 Task: Add a condition where "Channel Is not Get Satisfaction" in unsolved tickets in your groups.
Action: Mouse moved to (102, 374)
Screenshot: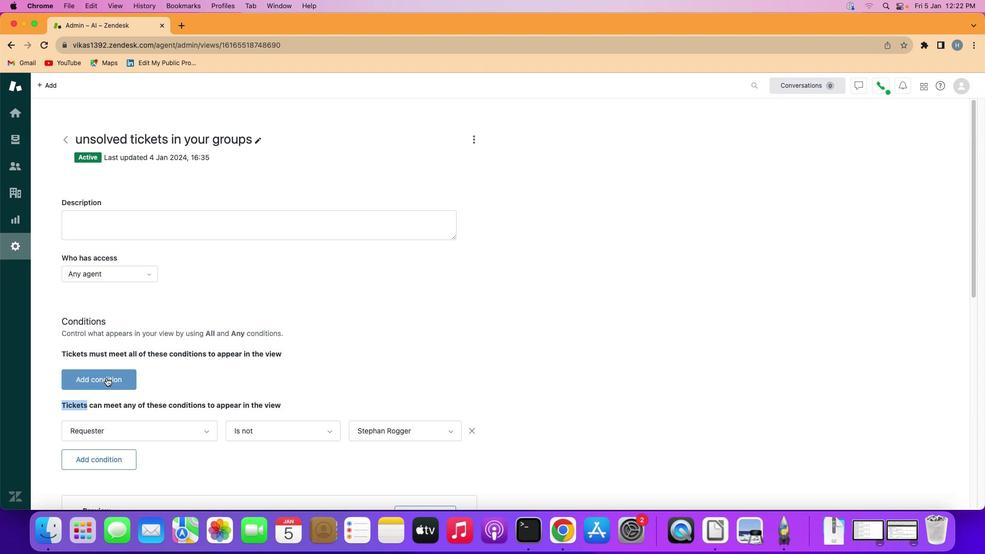 
Action: Mouse pressed left at (102, 374)
Screenshot: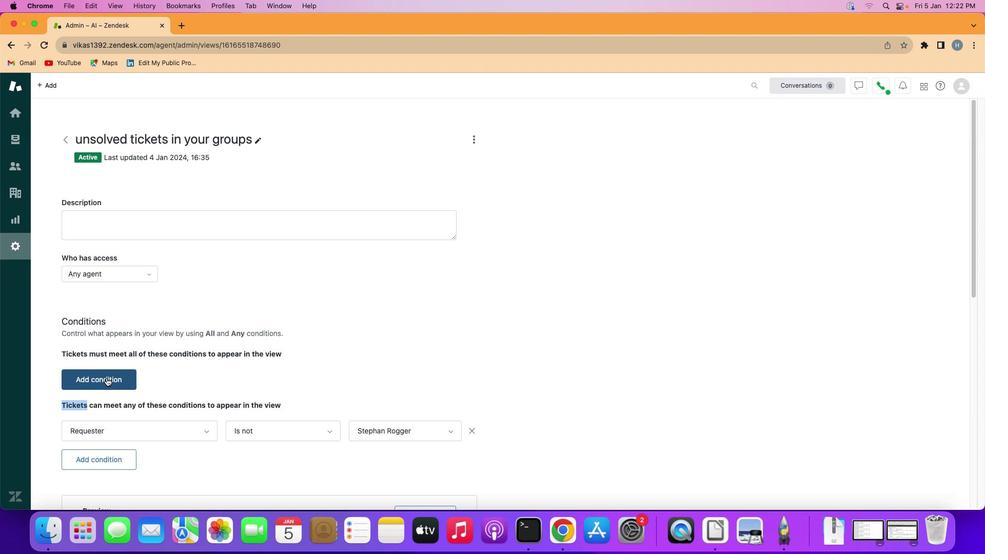 
Action: Mouse moved to (125, 372)
Screenshot: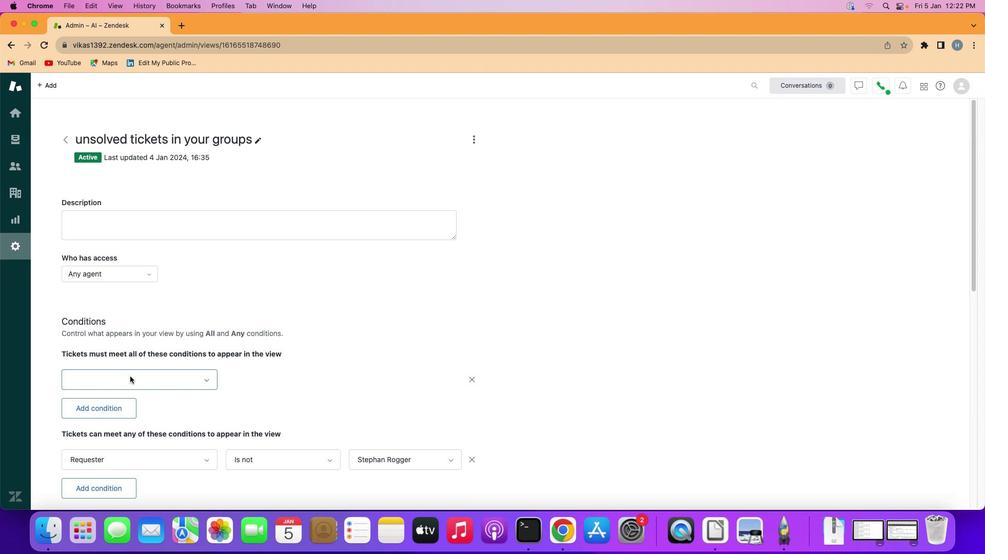 
Action: Mouse pressed left at (125, 372)
Screenshot: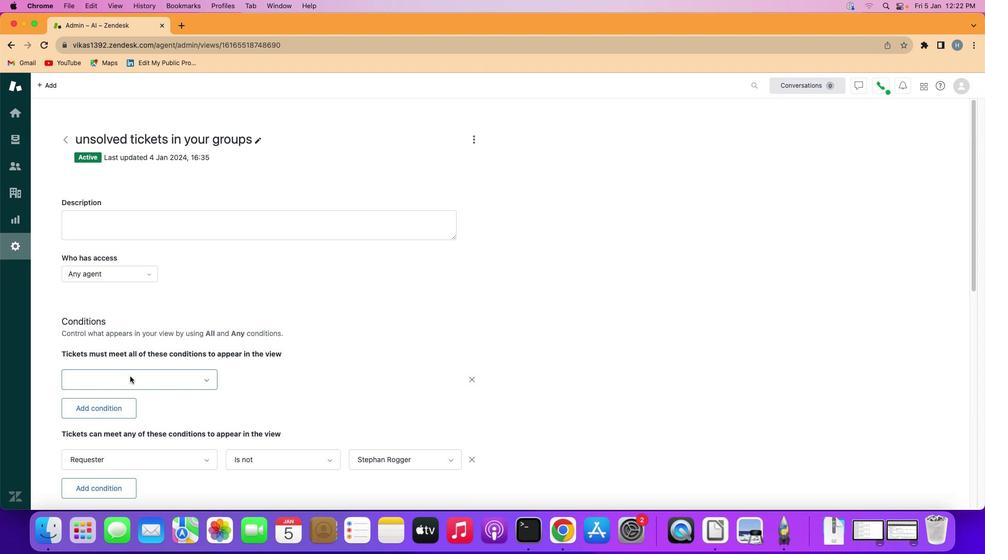 
Action: Mouse moved to (140, 282)
Screenshot: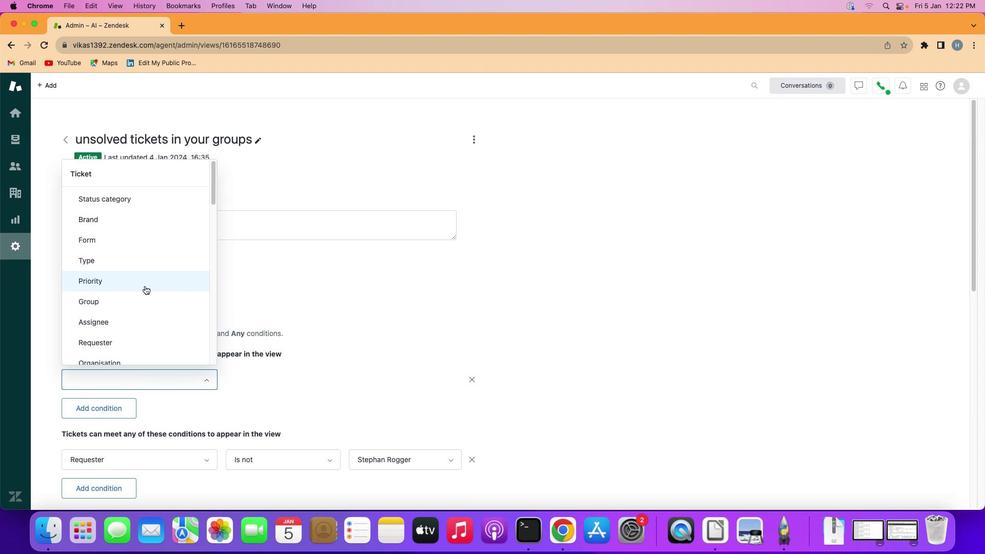 
Action: Mouse scrolled (140, 282) with delta (-3, -4)
Screenshot: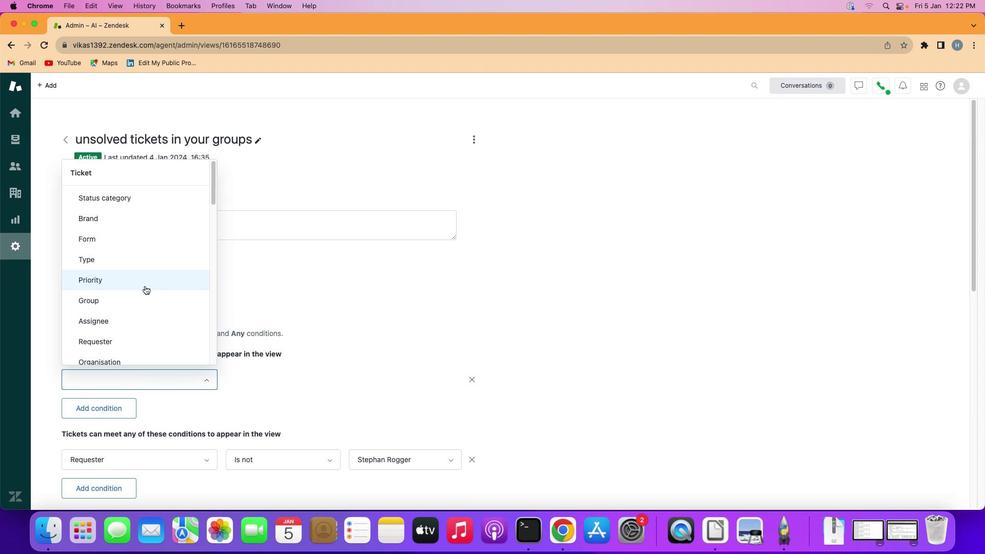 
Action: Mouse scrolled (140, 282) with delta (-3, -4)
Screenshot: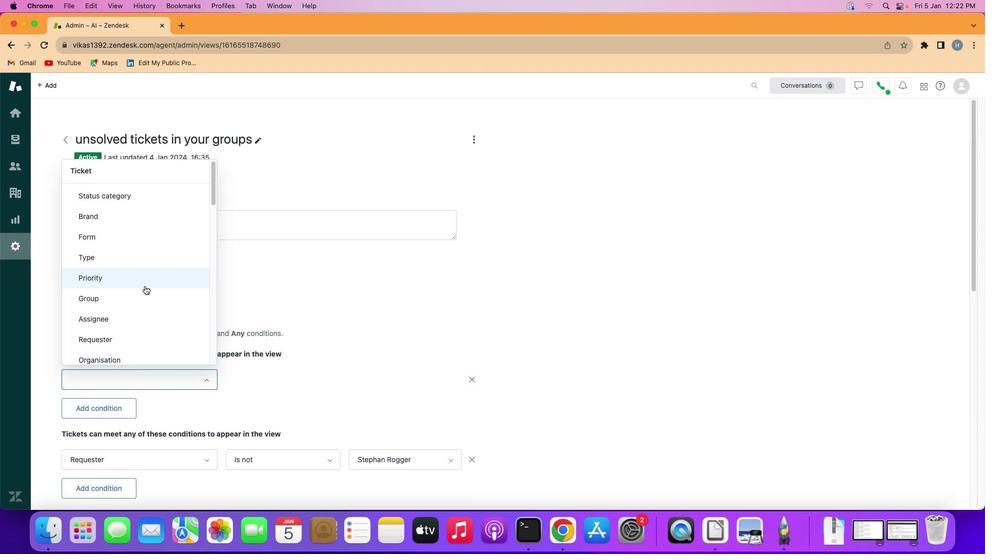 
Action: Mouse scrolled (140, 282) with delta (-3, -4)
Screenshot: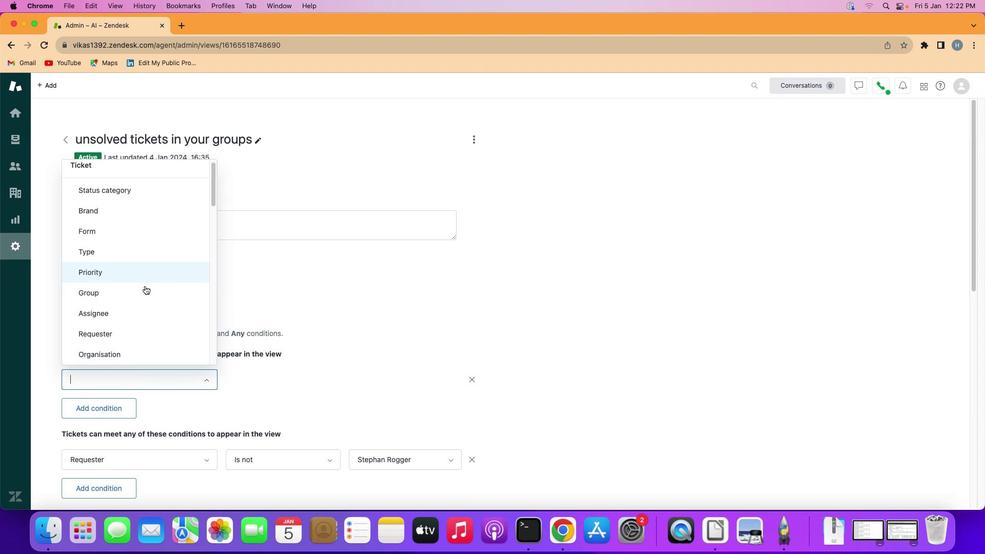 
Action: Mouse scrolled (140, 282) with delta (-3, -4)
Screenshot: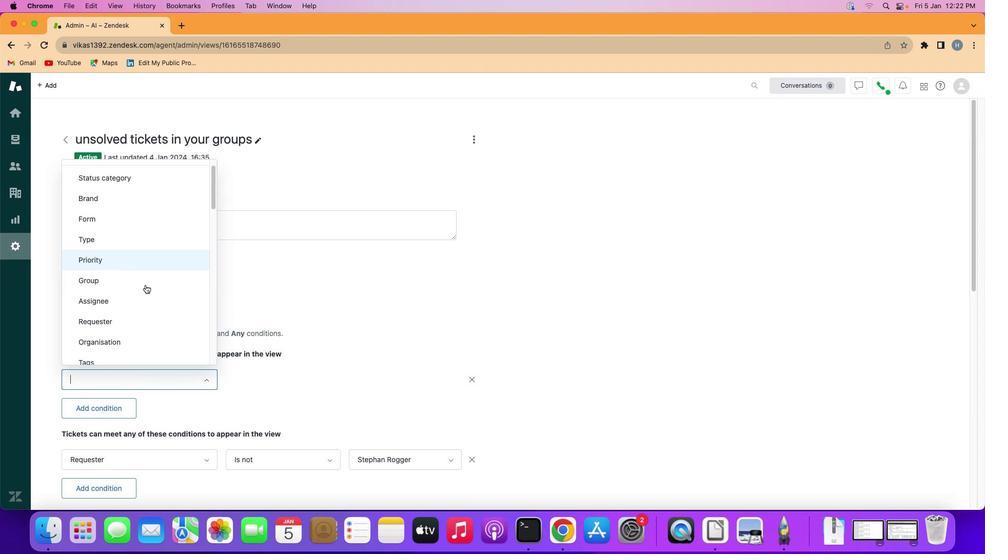 
Action: Mouse moved to (141, 280)
Screenshot: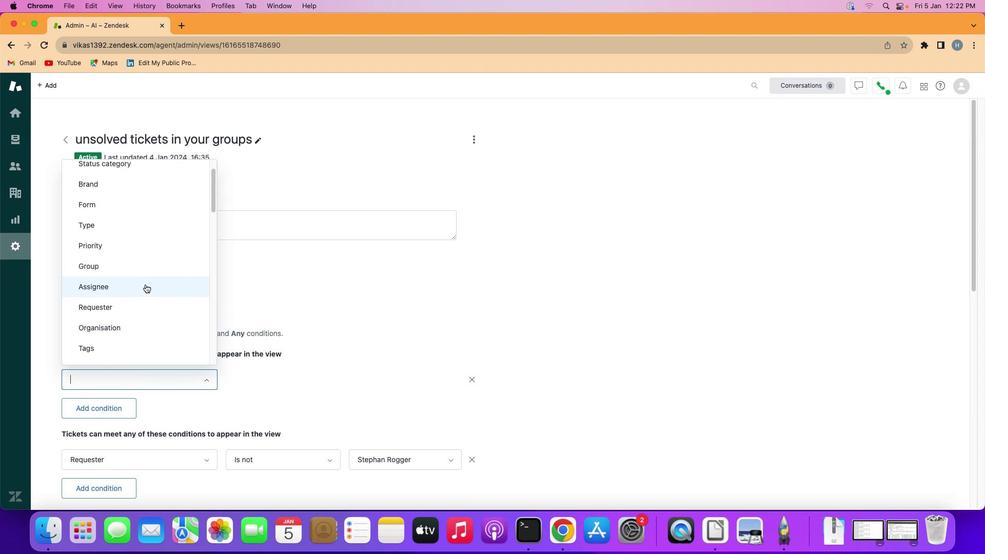 
Action: Mouse scrolled (141, 280) with delta (-3, -4)
Screenshot: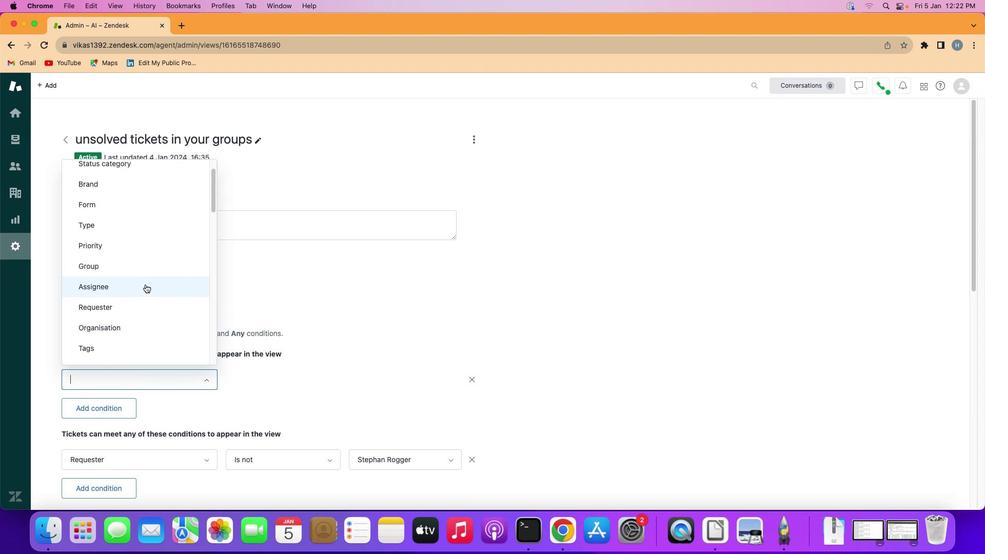 
Action: Mouse moved to (141, 280)
Screenshot: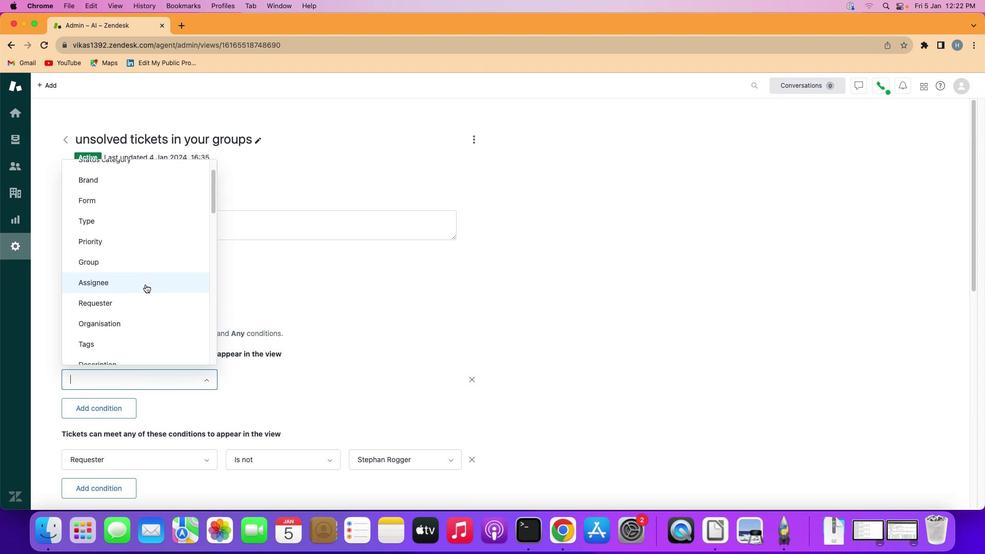 
Action: Mouse scrolled (141, 280) with delta (-3, -4)
Screenshot: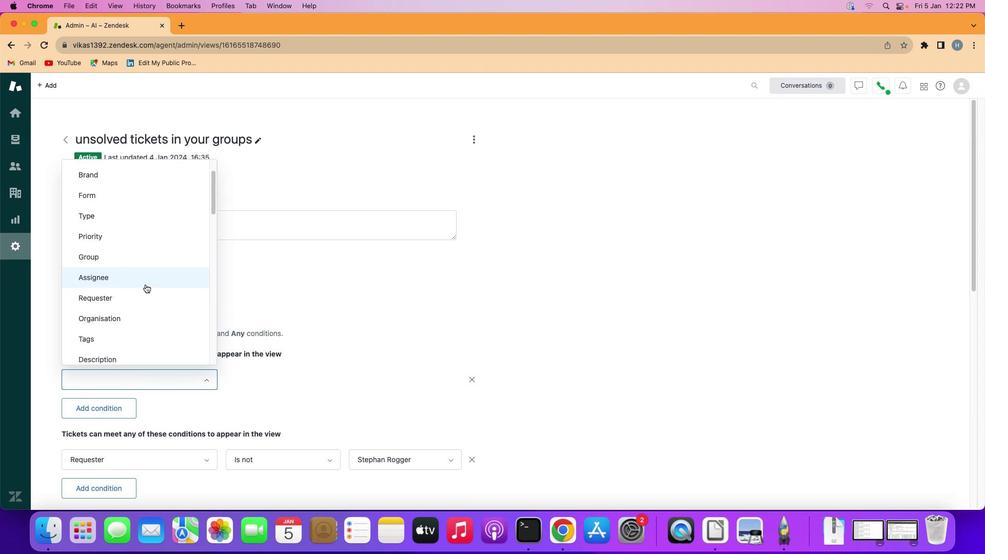 
Action: Mouse scrolled (141, 280) with delta (-3, -3)
Screenshot: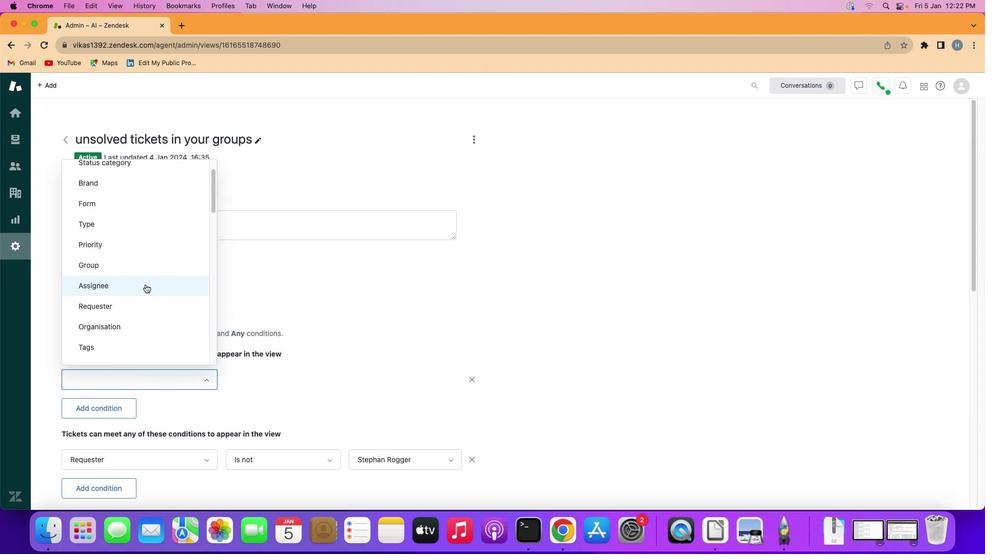 
Action: Mouse scrolled (141, 280) with delta (-3, -4)
Screenshot: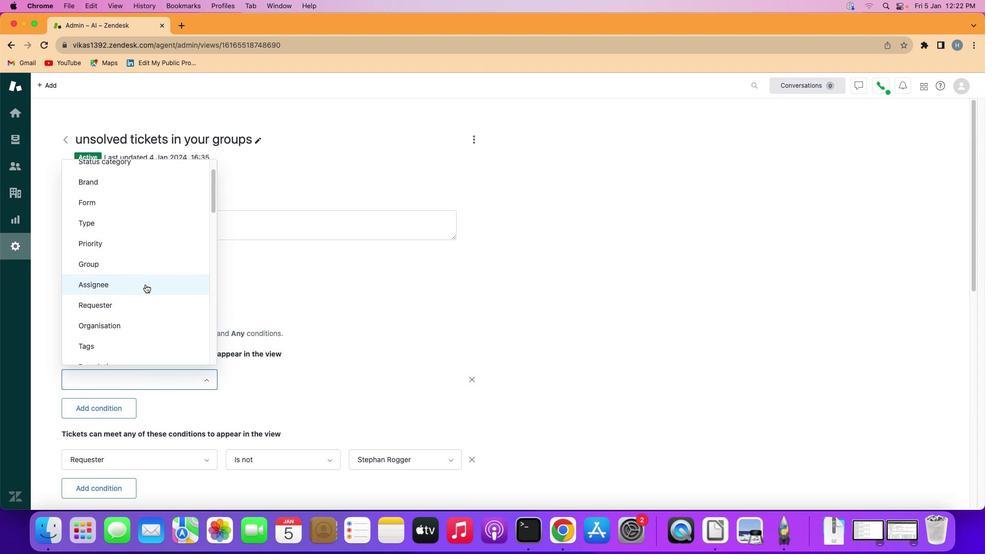 
Action: Mouse scrolled (141, 280) with delta (-3, -4)
Screenshot: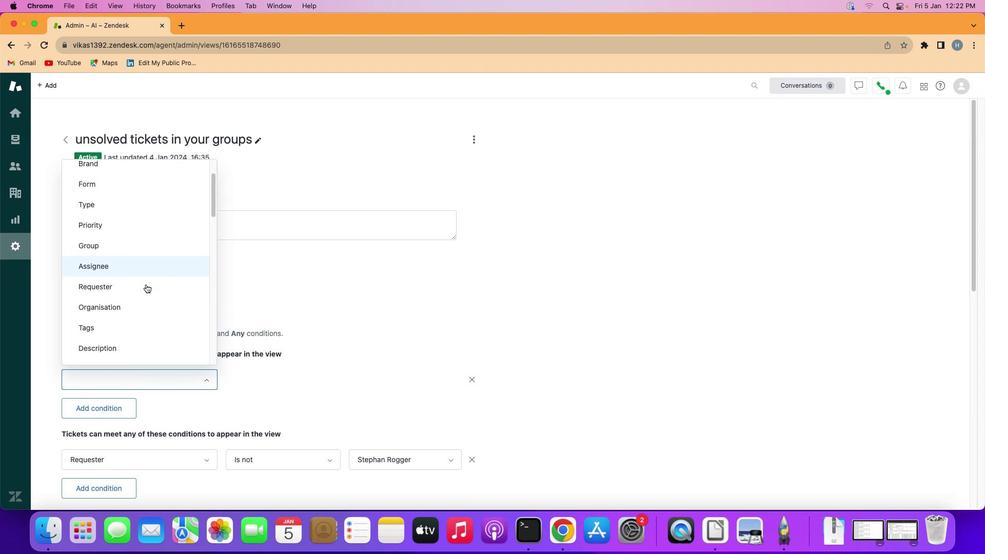 
Action: Mouse moved to (142, 279)
Screenshot: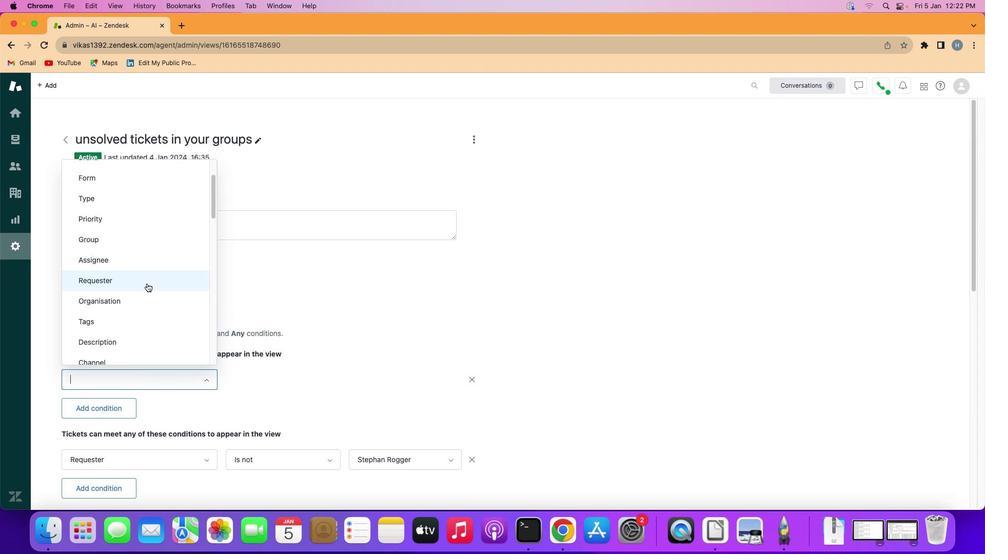 
Action: Mouse scrolled (142, 279) with delta (-3, -4)
Screenshot: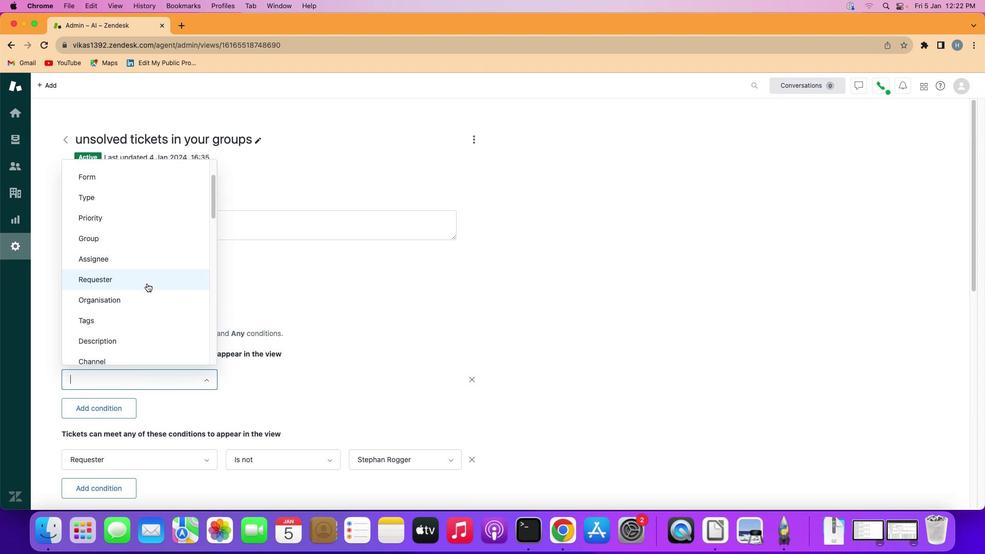 
Action: Mouse scrolled (142, 279) with delta (-3, -4)
Screenshot: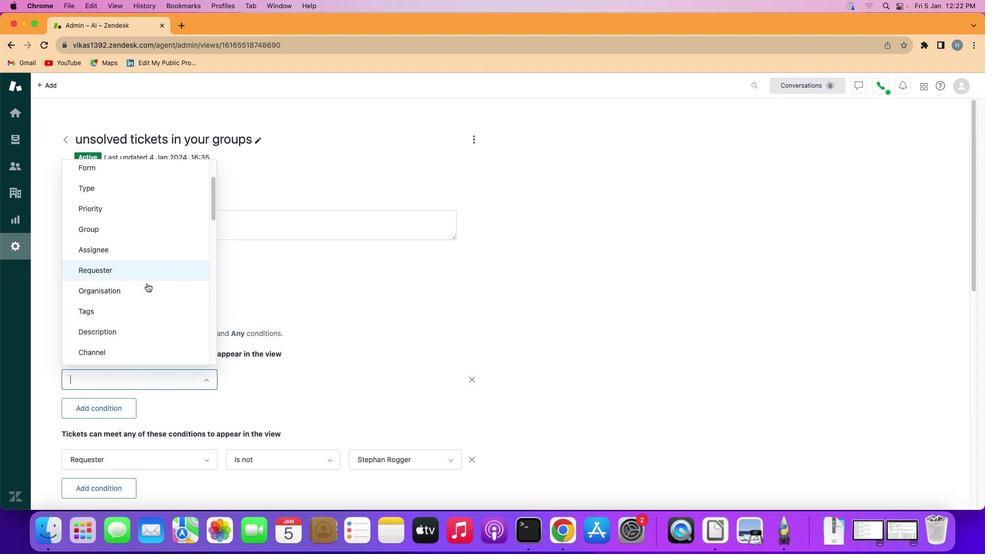 
Action: Mouse scrolled (142, 279) with delta (-3, -4)
Screenshot: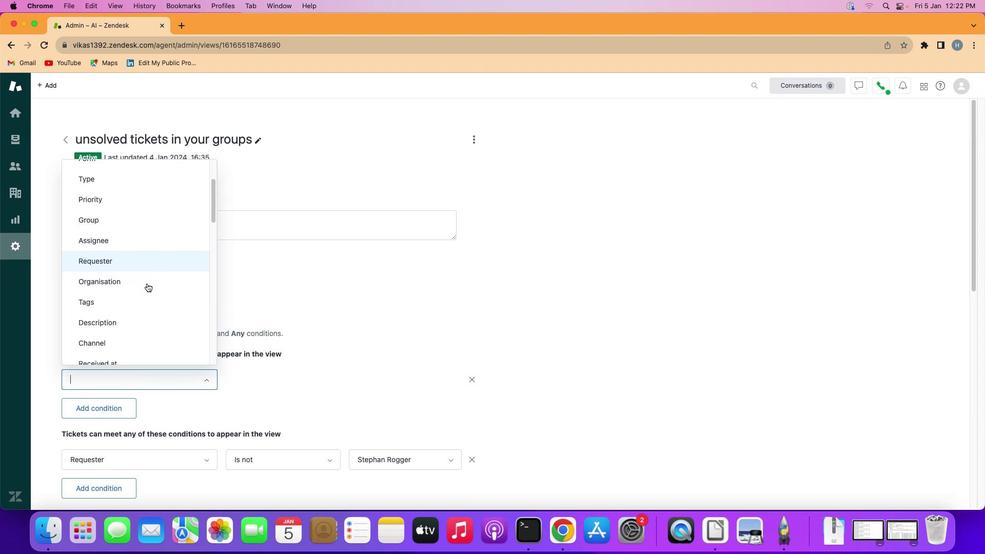 
Action: Mouse moved to (139, 296)
Screenshot: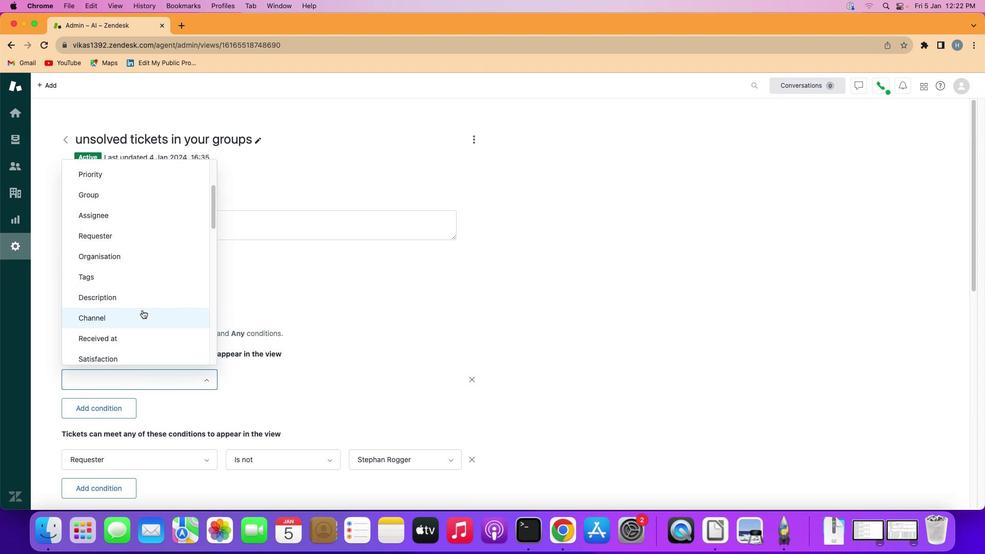 
Action: Mouse scrolled (139, 296) with delta (-3, -4)
Screenshot: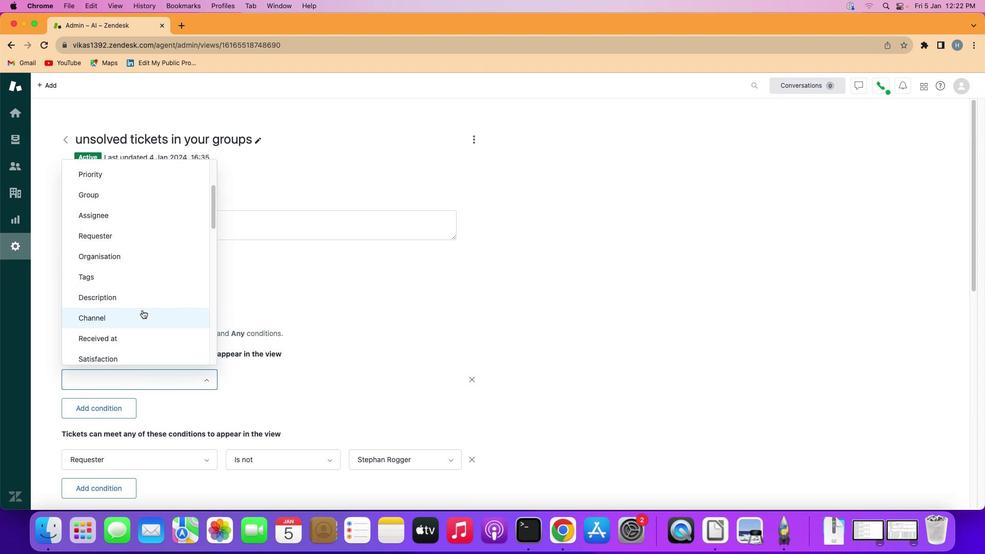 
Action: Mouse moved to (137, 310)
Screenshot: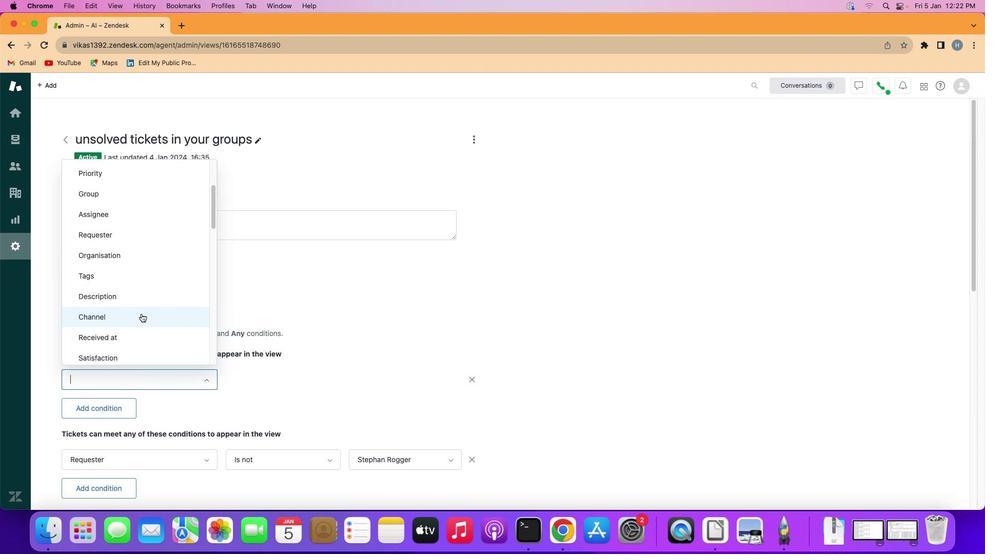
Action: Mouse pressed left at (137, 310)
Screenshot: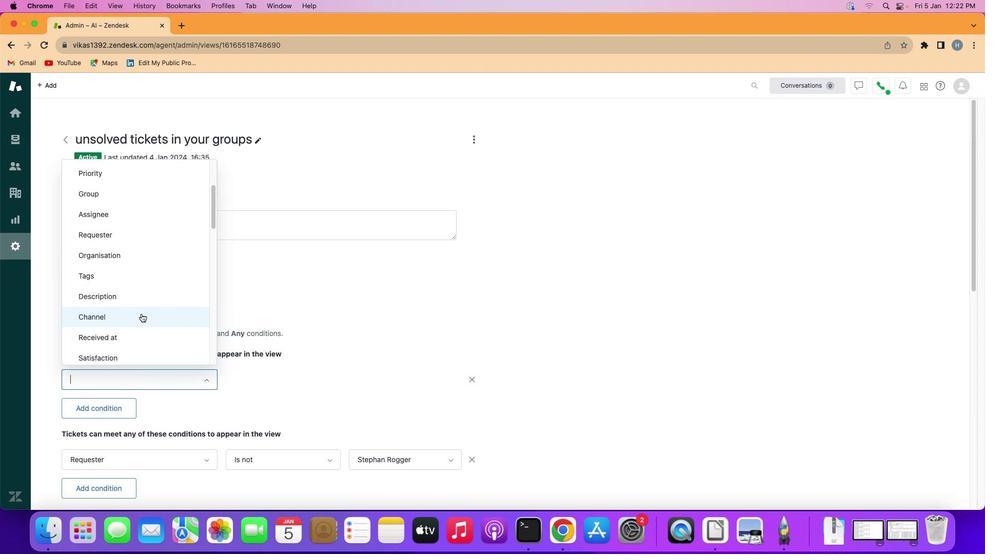 
Action: Mouse moved to (274, 370)
Screenshot: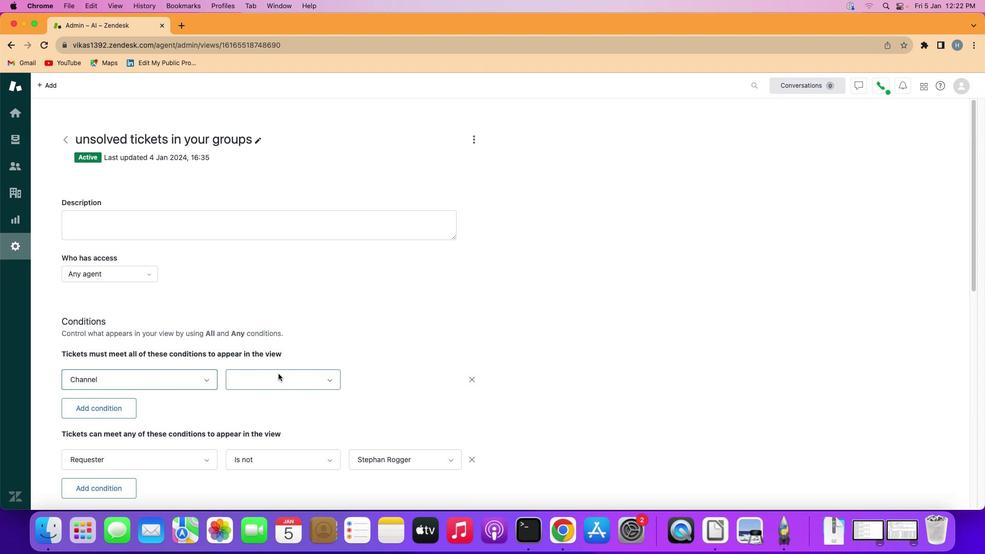 
Action: Mouse pressed left at (274, 370)
Screenshot: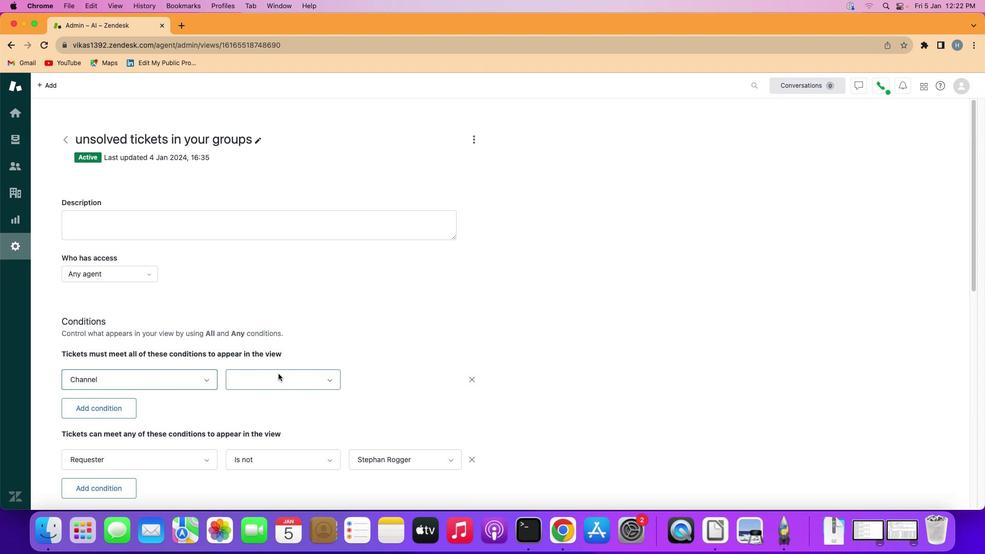 
Action: Mouse moved to (277, 422)
Screenshot: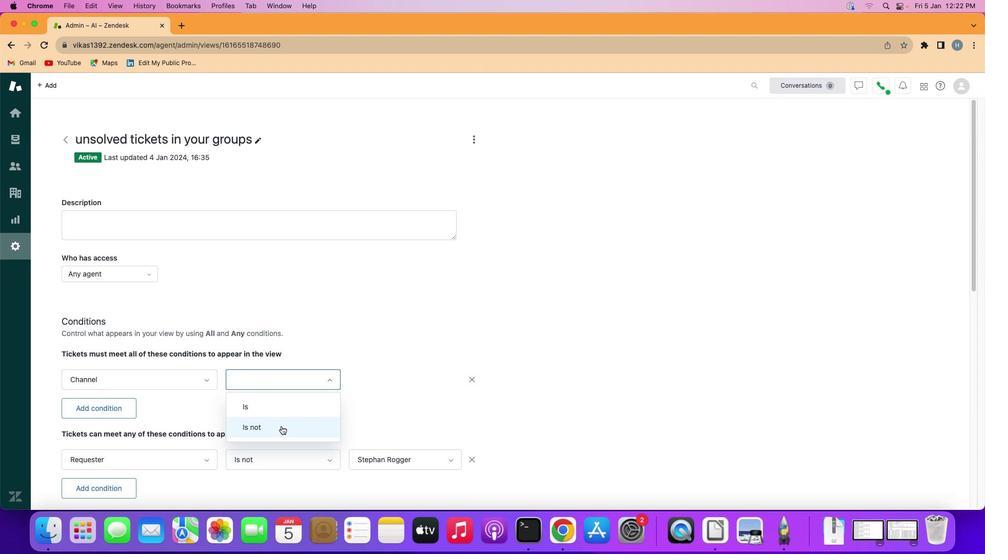 
Action: Mouse pressed left at (277, 422)
Screenshot: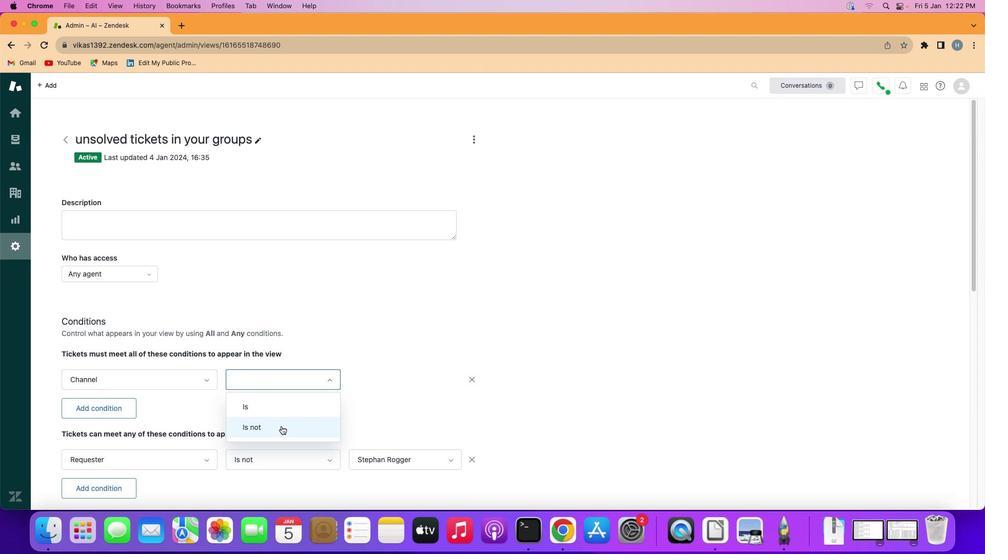 
Action: Mouse moved to (396, 376)
Screenshot: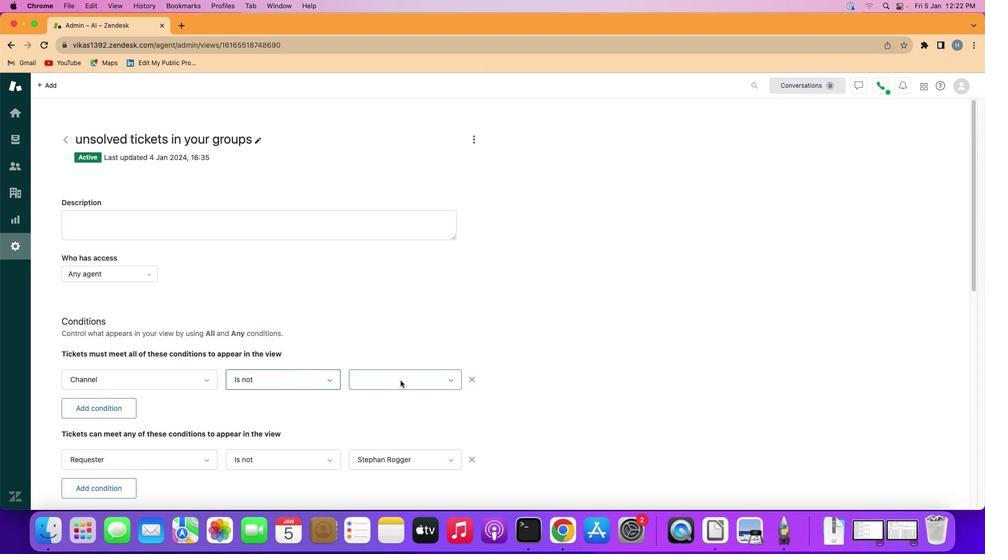 
Action: Mouse pressed left at (396, 376)
Screenshot: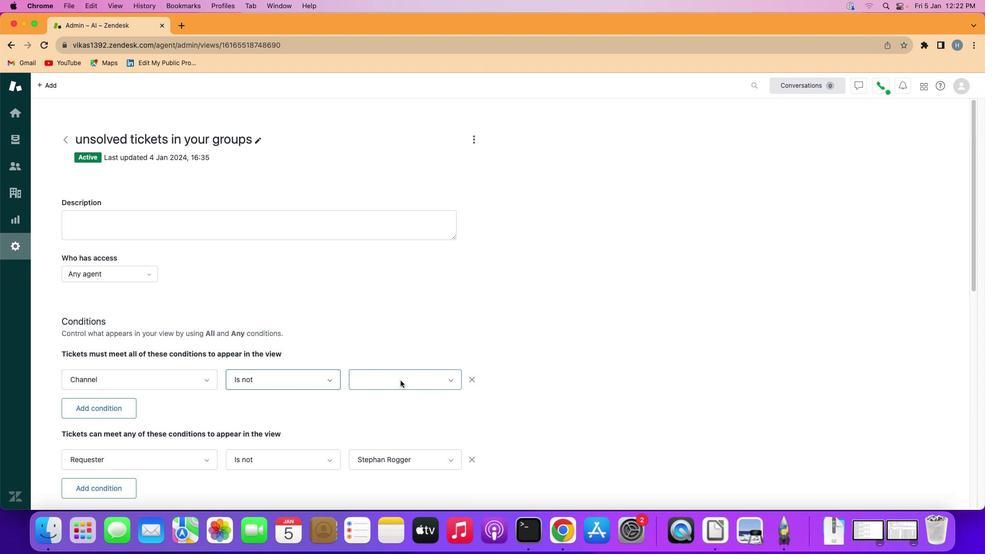 
Action: Mouse moved to (393, 278)
Screenshot: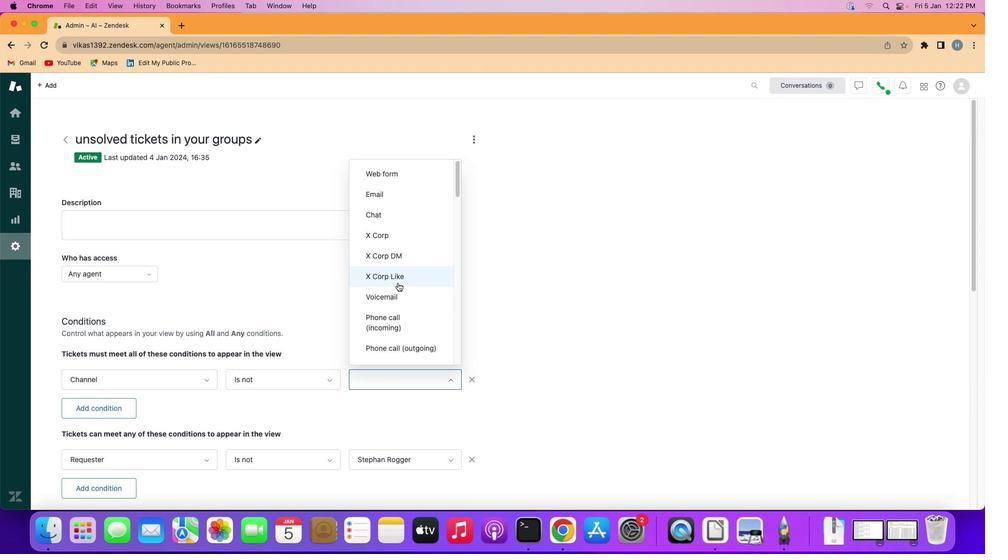 
Action: Mouse scrolled (393, 278) with delta (-3, -4)
Screenshot: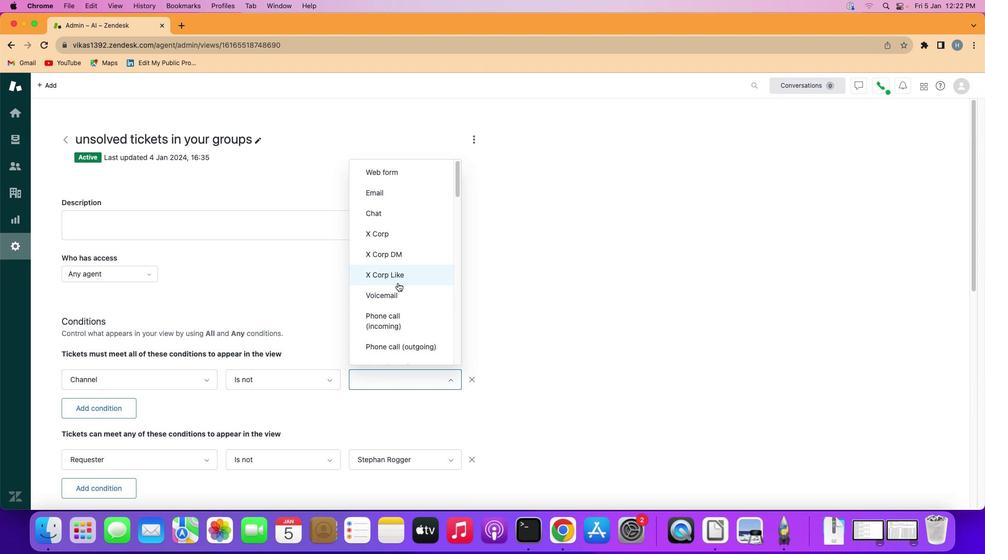 
Action: Mouse scrolled (393, 278) with delta (-3, -4)
Screenshot: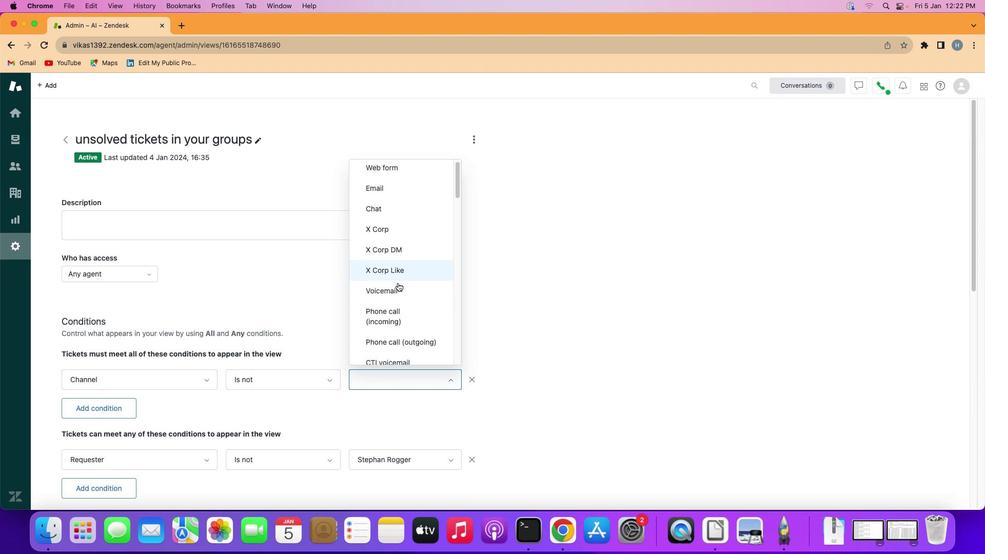 
Action: Mouse scrolled (393, 278) with delta (-3, -4)
Screenshot: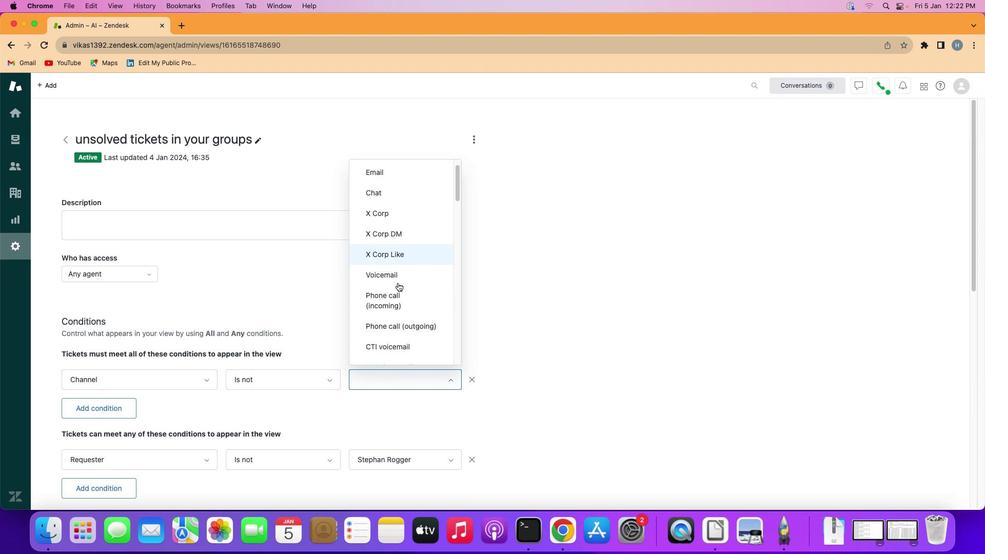 
Action: Mouse scrolled (393, 278) with delta (-3, -4)
Screenshot: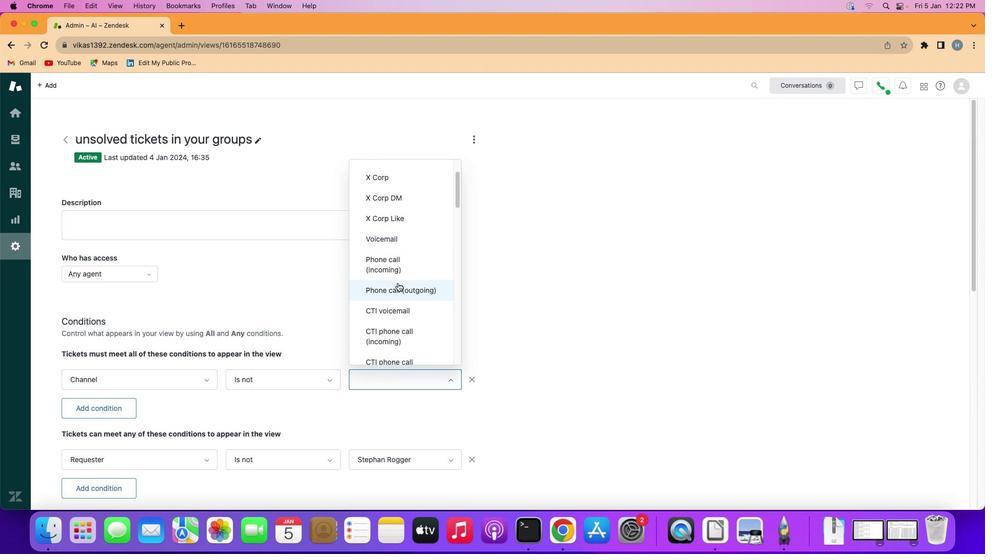 
Action: Mouse moved to (394, 278)
Screenshot: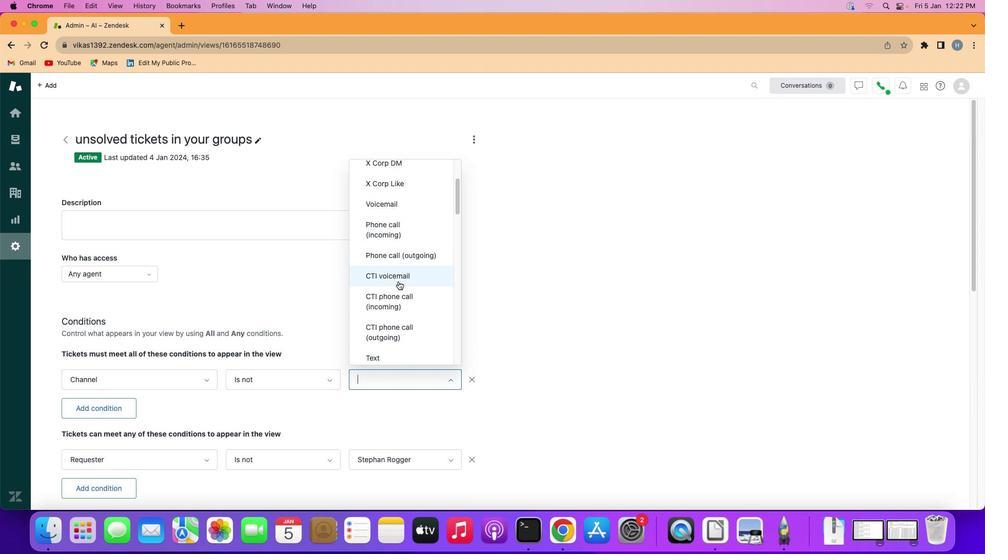 
Action: Mouse scrolled (394, 278) with delta (-3, -4)
Screenshot: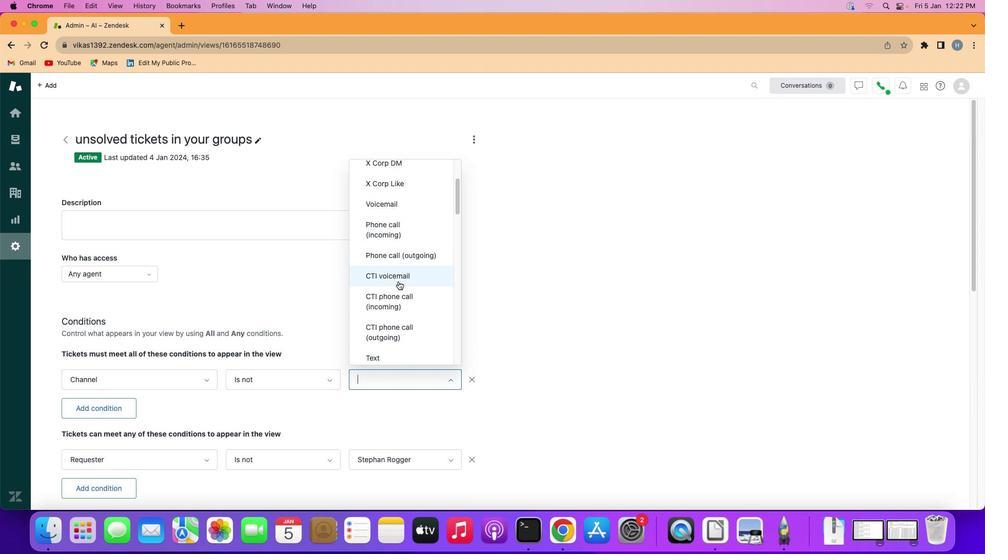 
Action: Mouse moved to (394, 276)
Screenshot: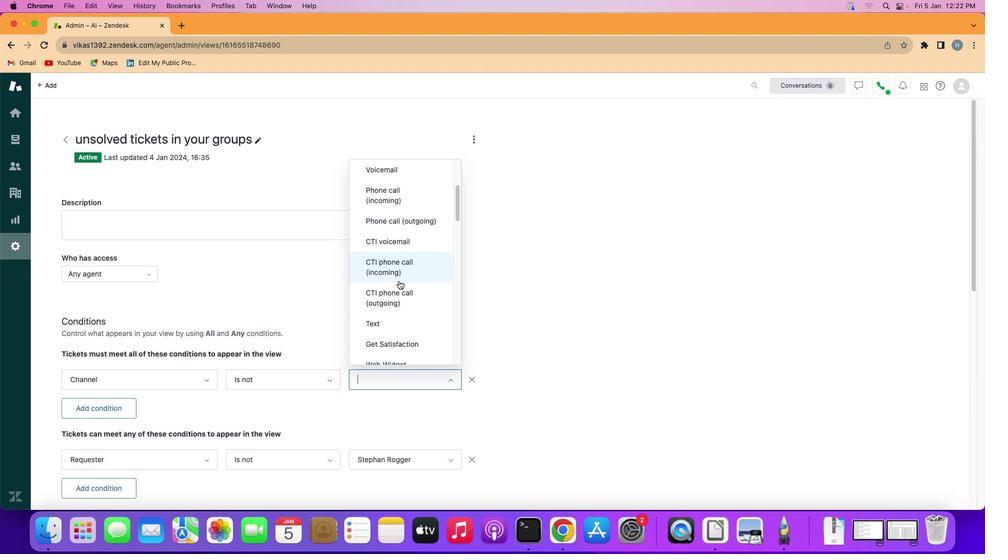
Action: Mouse scrolled (394, 276) with delta (-3, -4)
Screenshot: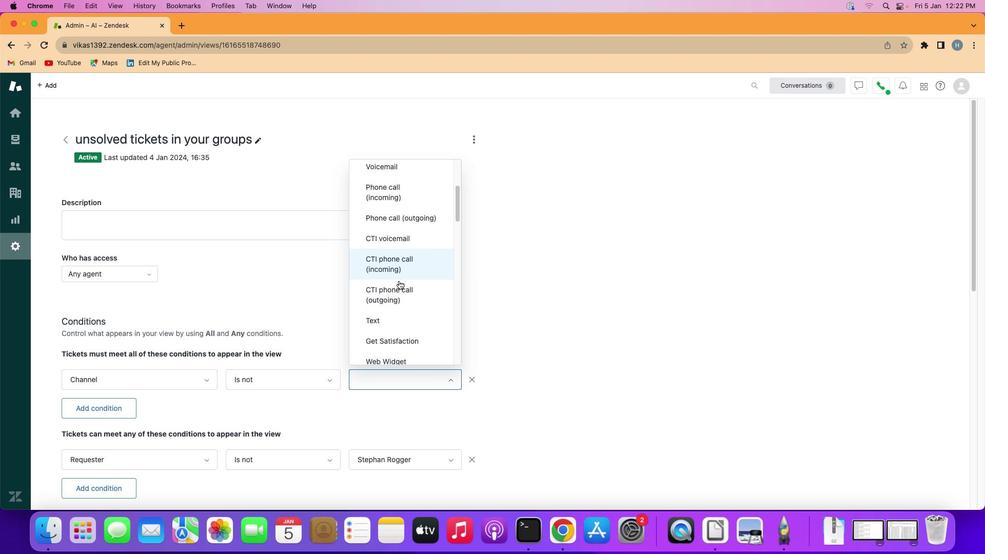 
Action: Mouse scrolled (394, 276) with delta (-3, -4)
Screenshot: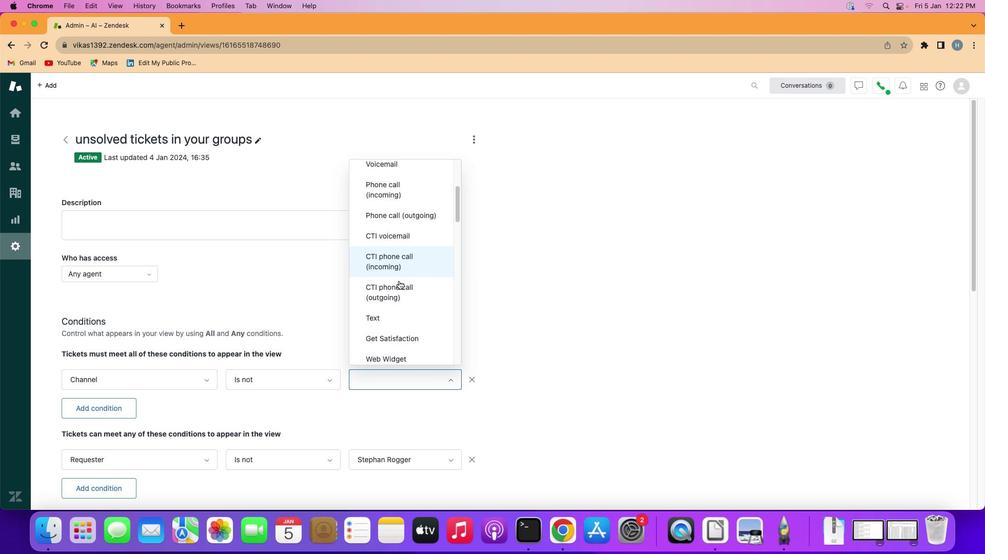 
Action: Mouse scrolled (394, 276) with delta (-3, -4)
Screenshot: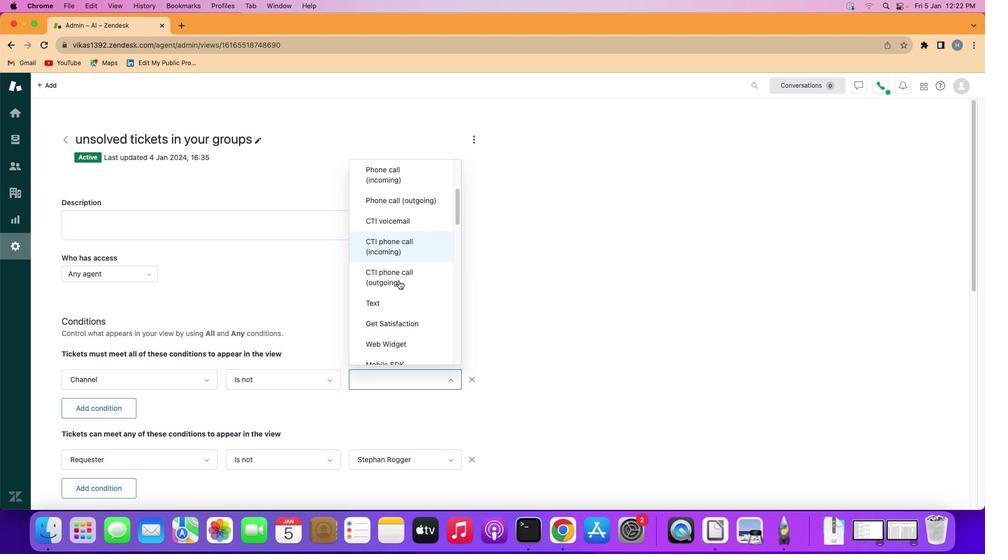 
Action: Mouse scrolled (394, 276) with delta (-3, -4)
Screenshot: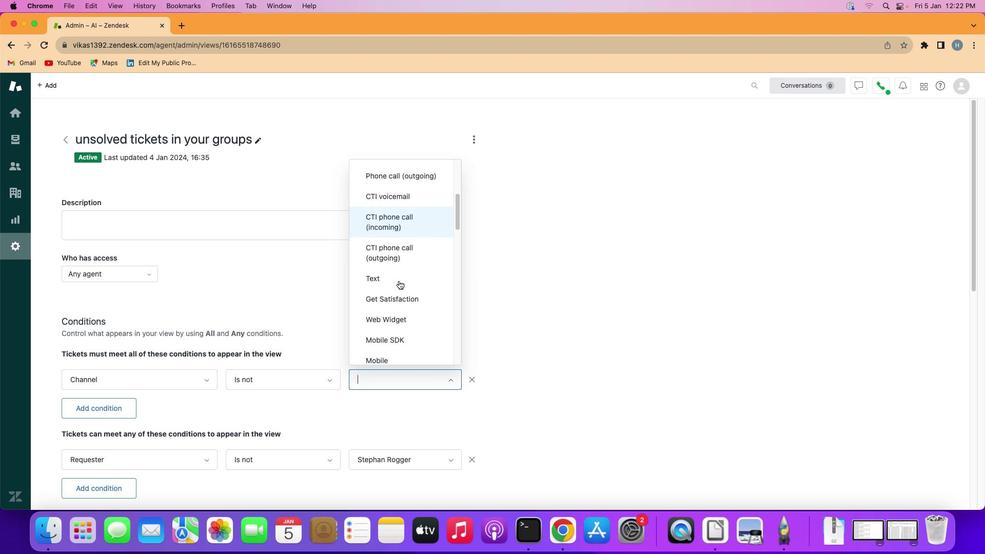 
Action: Mouse moved to (400, 285)
Screenshot: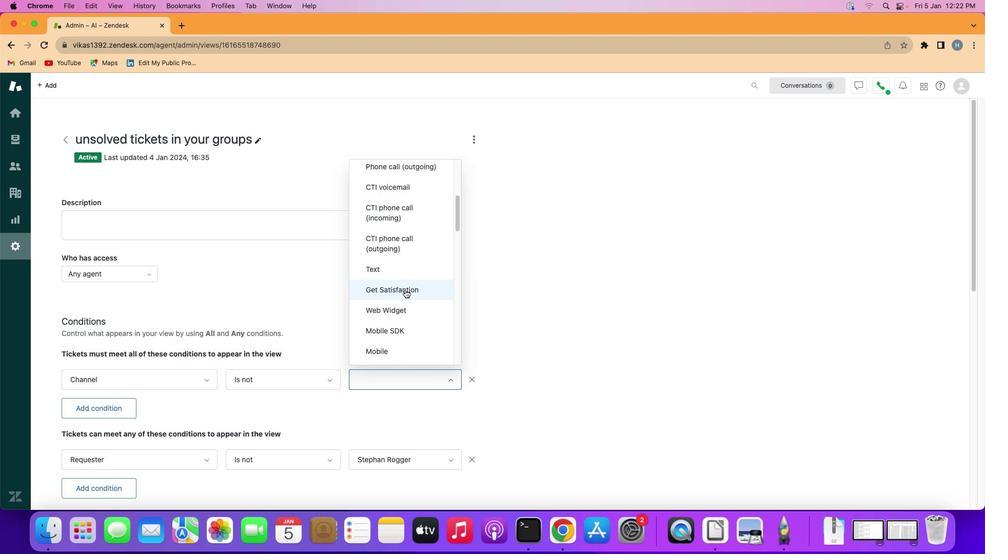 
Action: Mouse pressed left at (400, 285)
Screenshot: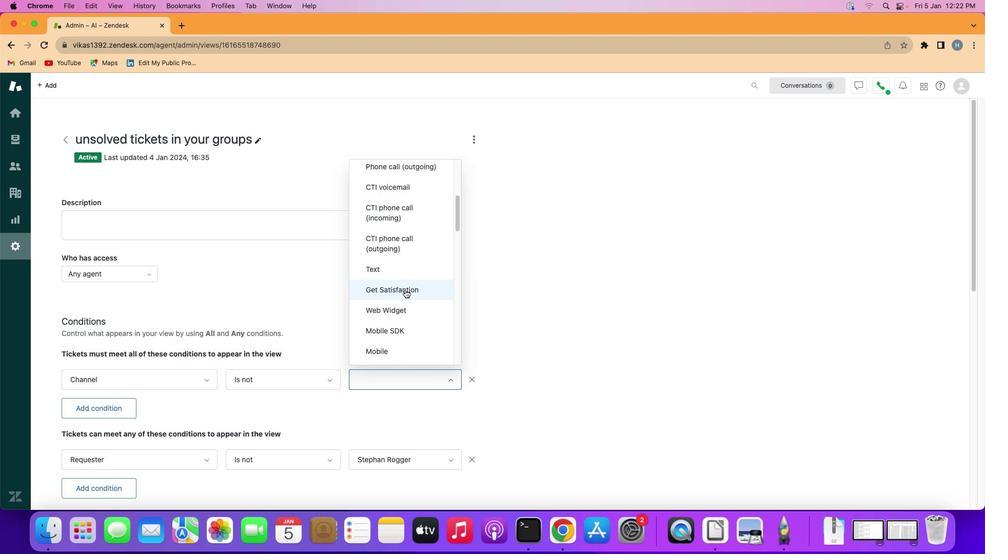 
Action: Mouse moved to (378, 325)
Screenshot: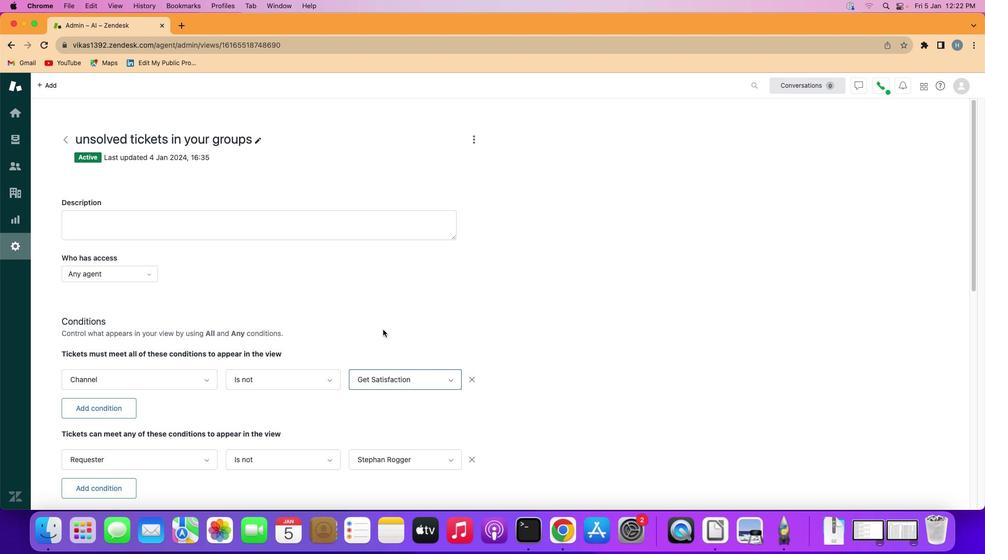 
